 Task: Add Hope Foods Original Recipe Organic Hummus to the cart.
Action: Mouse moved to (796, 246)
Screenshot: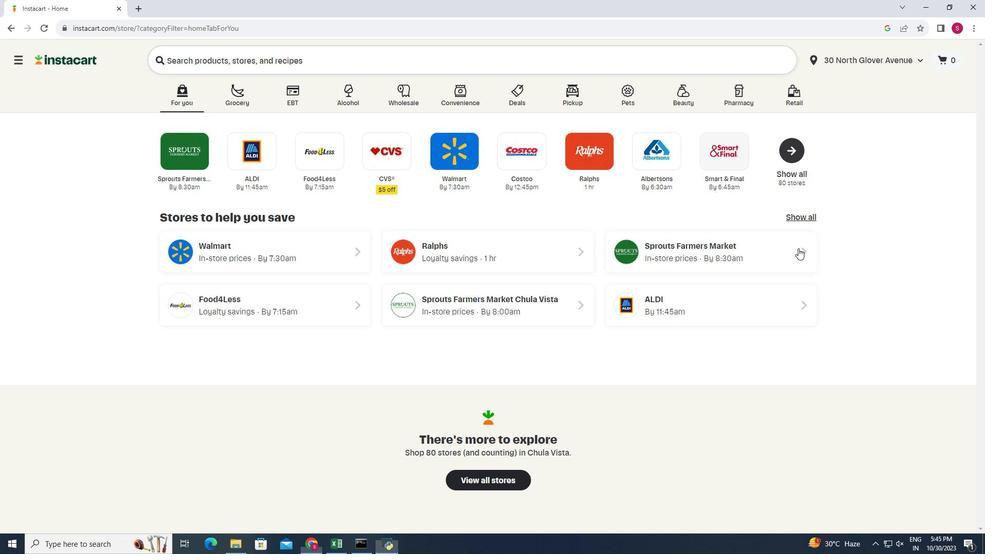 
Action: Mouse pressed left at (796, 246)
Screenshot: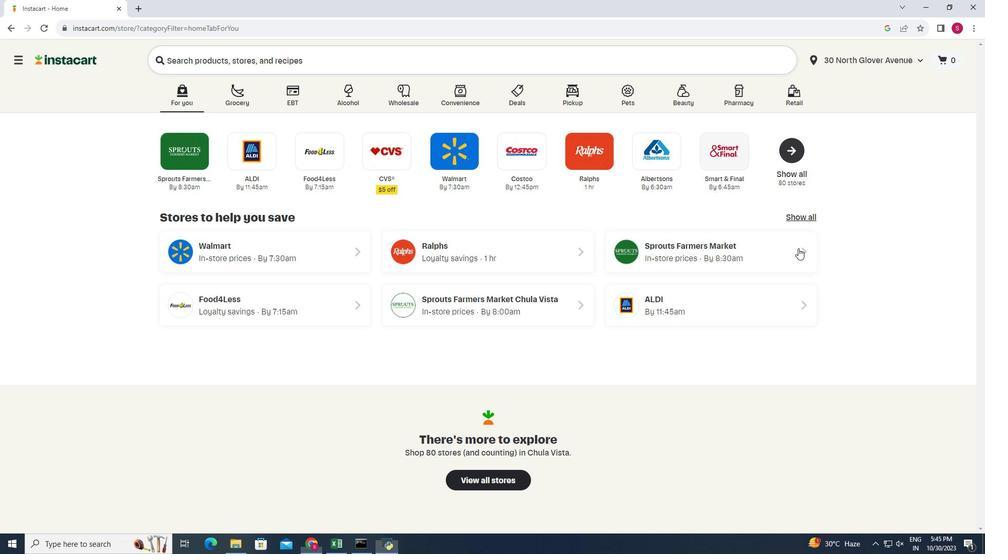 
Action: Mouse moved to (24, 443)
Screenshot: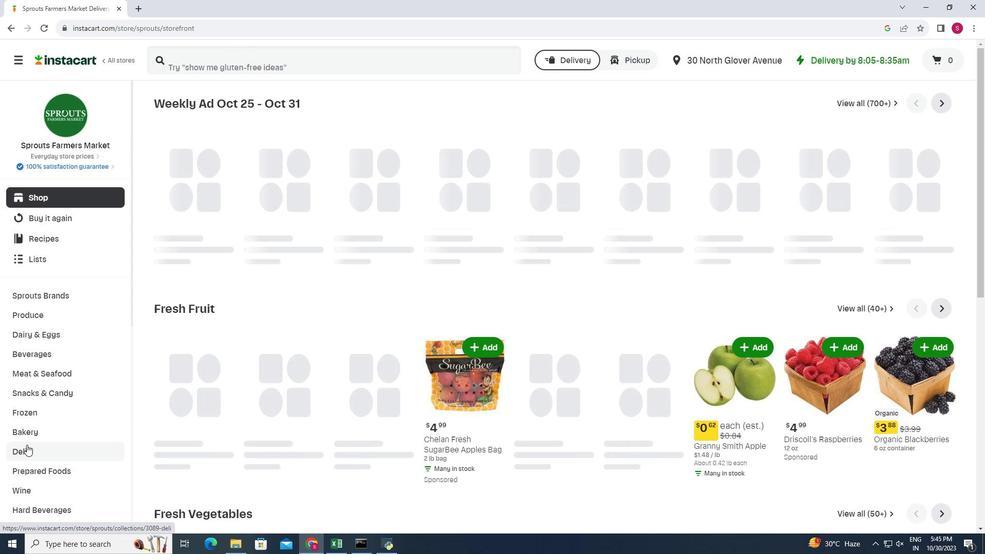 
Action: Mouse pressed left at (24, 443)
Screenshot: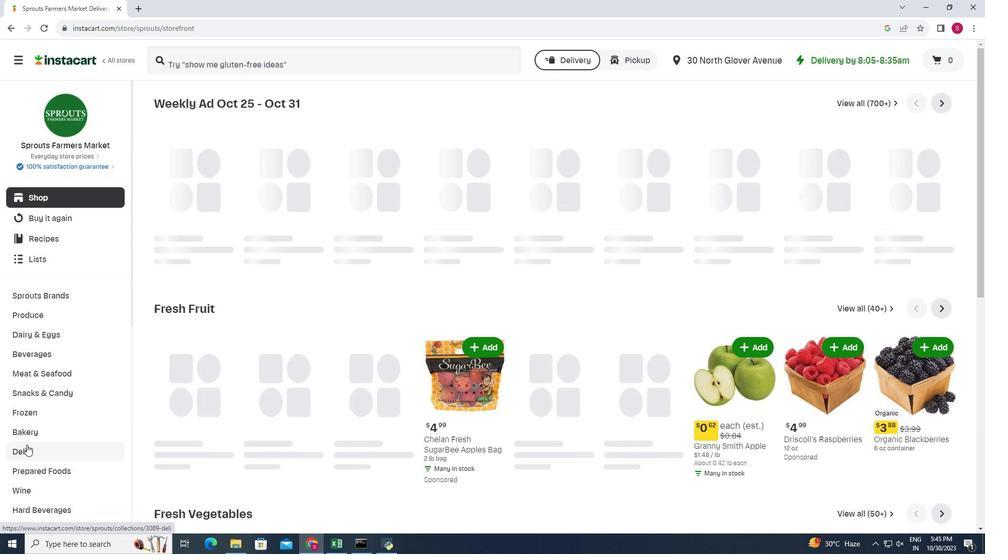 
Action: Mouse moved to (354, 132)
Screenshot: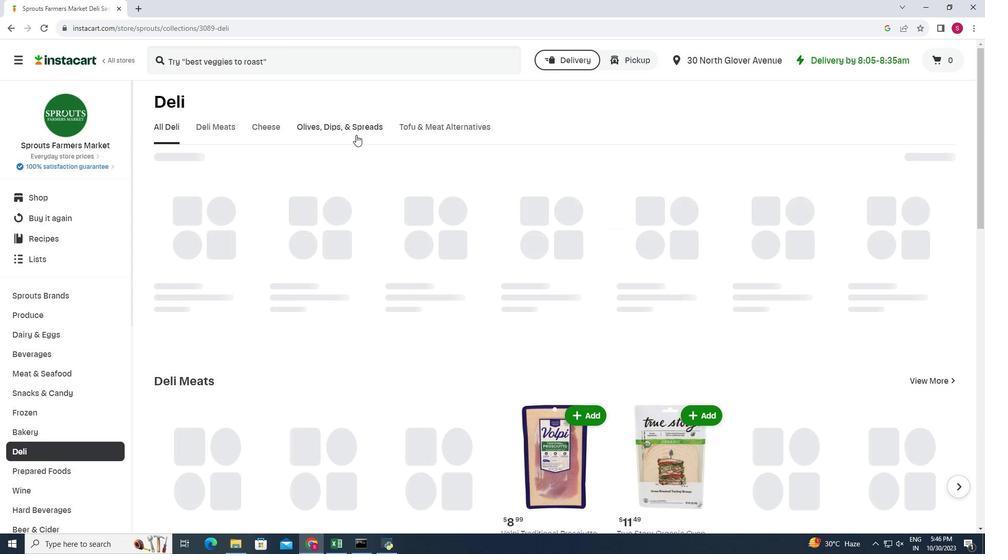 
Action: Mouse pressed left at (354, 132)
Screenshot: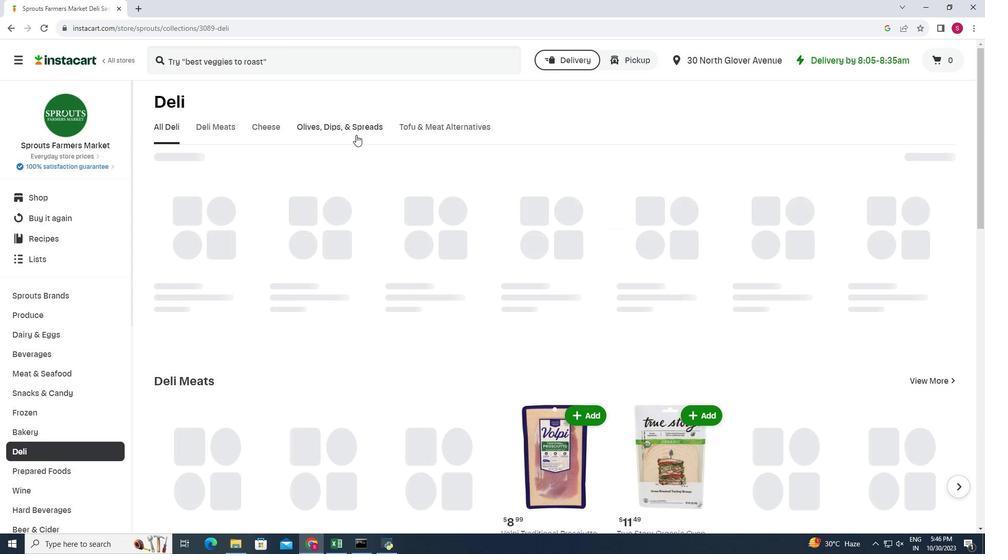 
Action: Mouse moved to (239, 167)
Screenshot: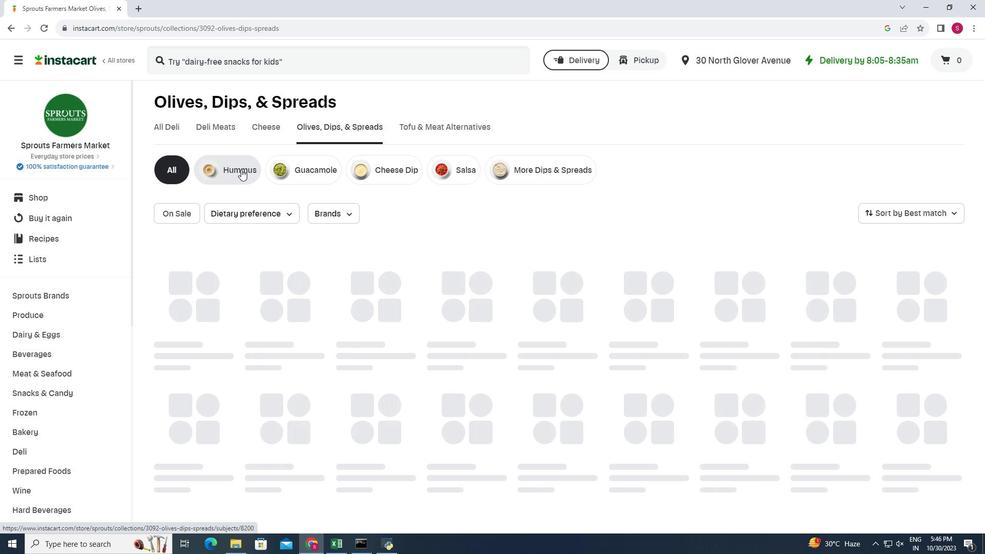 
Action: Mouse pressed left at (239, 167)
Screenshot: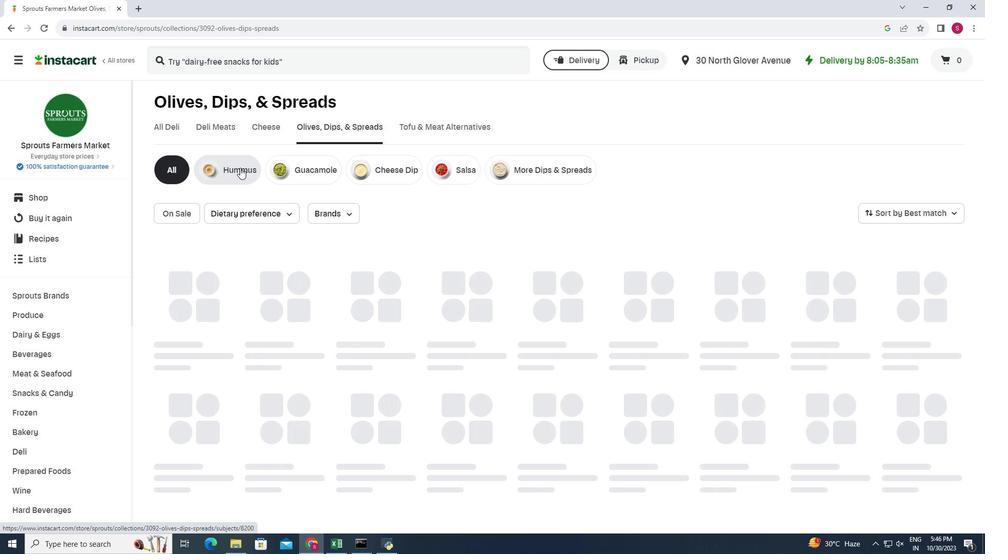 
Action: Mouse moved to (770, 222)
Screenshot: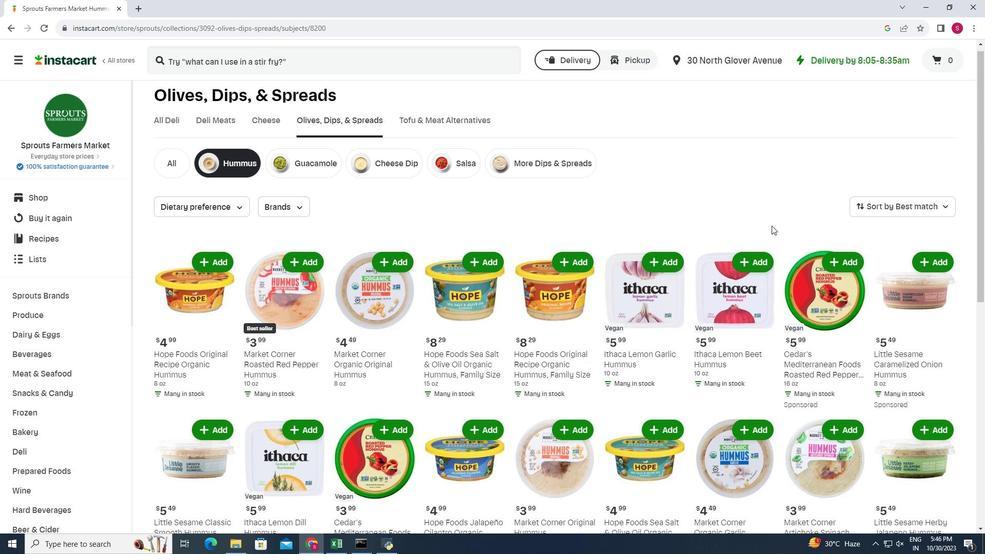 
Action: Mouse scrolled (770, 221) with delta (0, 0)
Screenshot: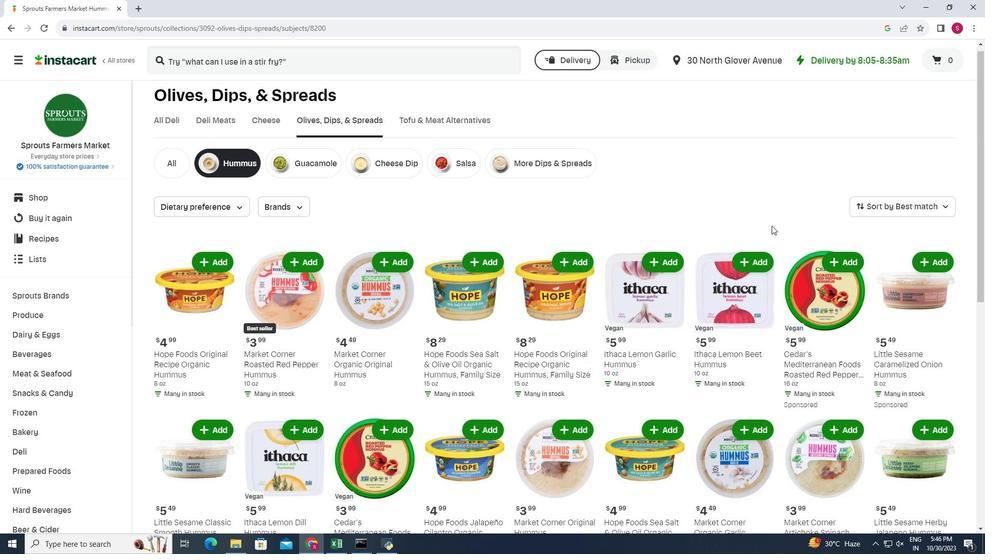 
Action: Mouse moved to (210, 215)
Screenshot: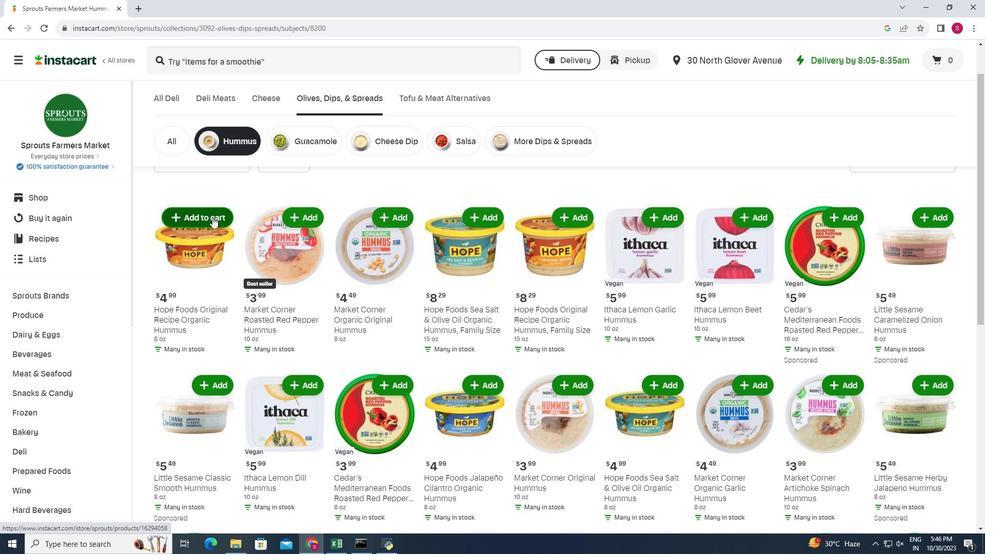
Action: Mouse pressed left at (210, 215)
Screenshot: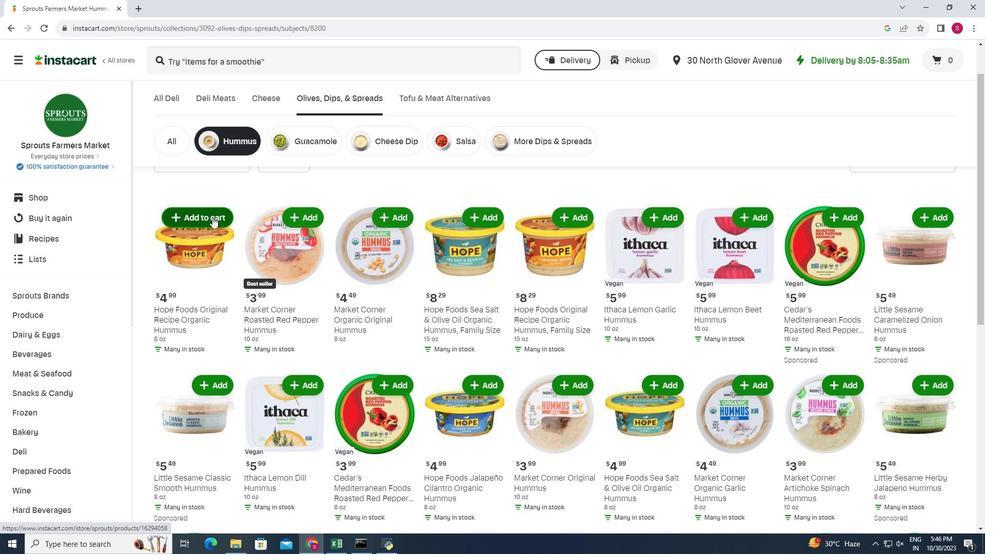 
Action: Mouse moved to (235, 223)
Screenshot: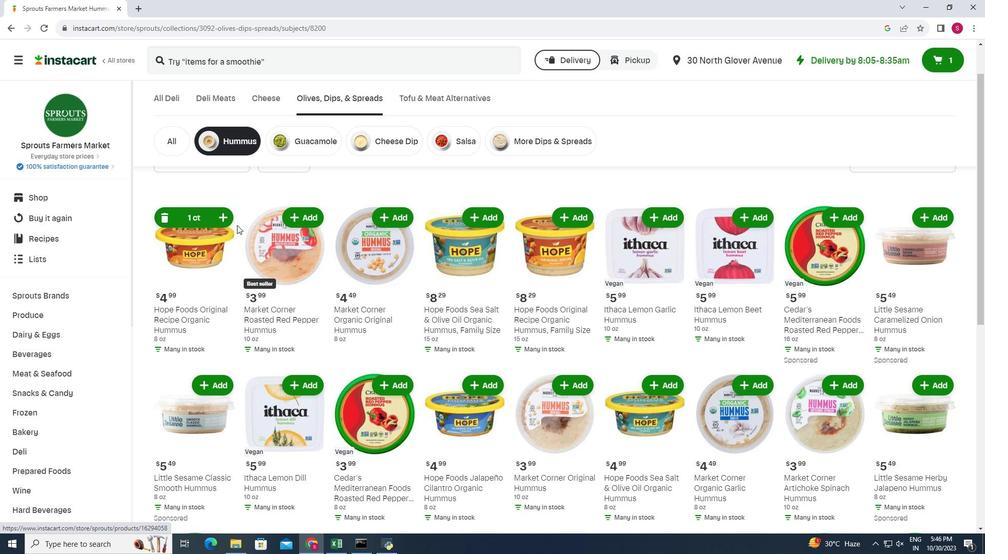 
